Task: Check the sale-to-list ratio of separate dining room in the last 3 years.
Action: Mouse moved to (913, 225)
Screenshot: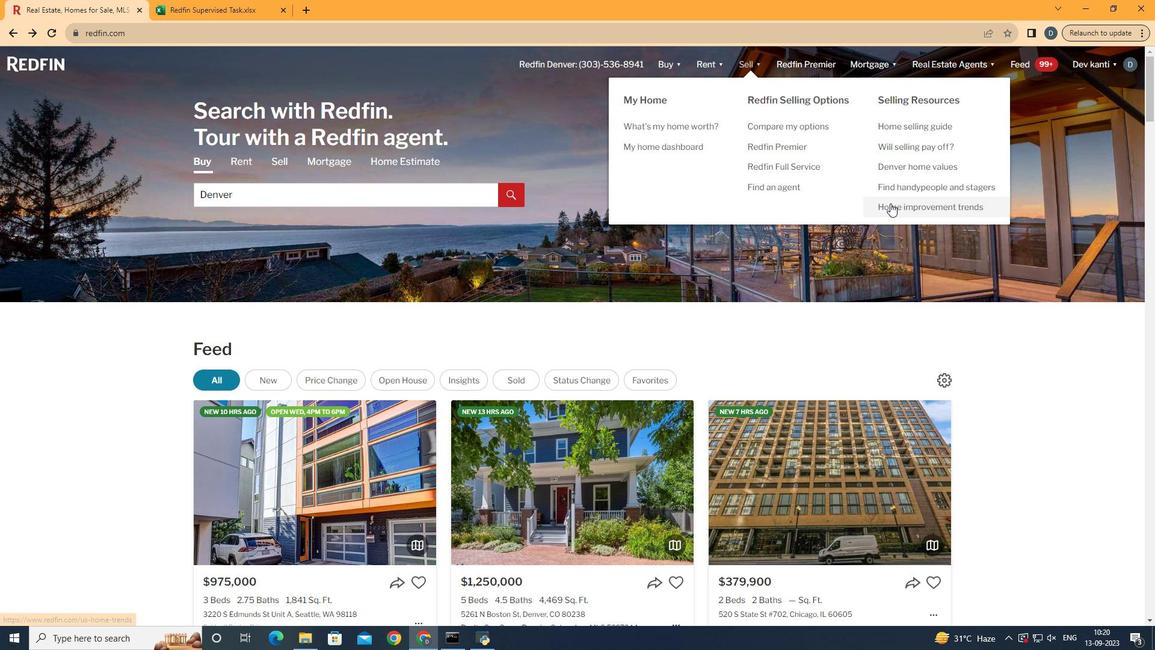 
Action: Mouse pressed left at (913, 225)
Screenshot: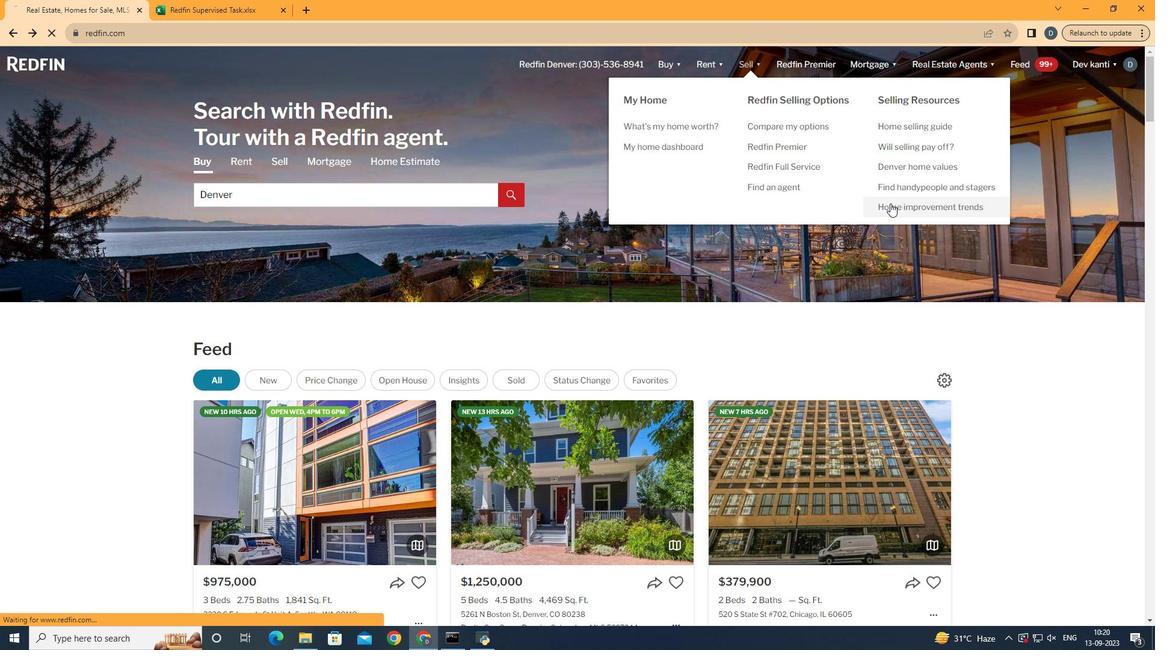 
Action: Mouse moved to (310, 256)
Screenshot: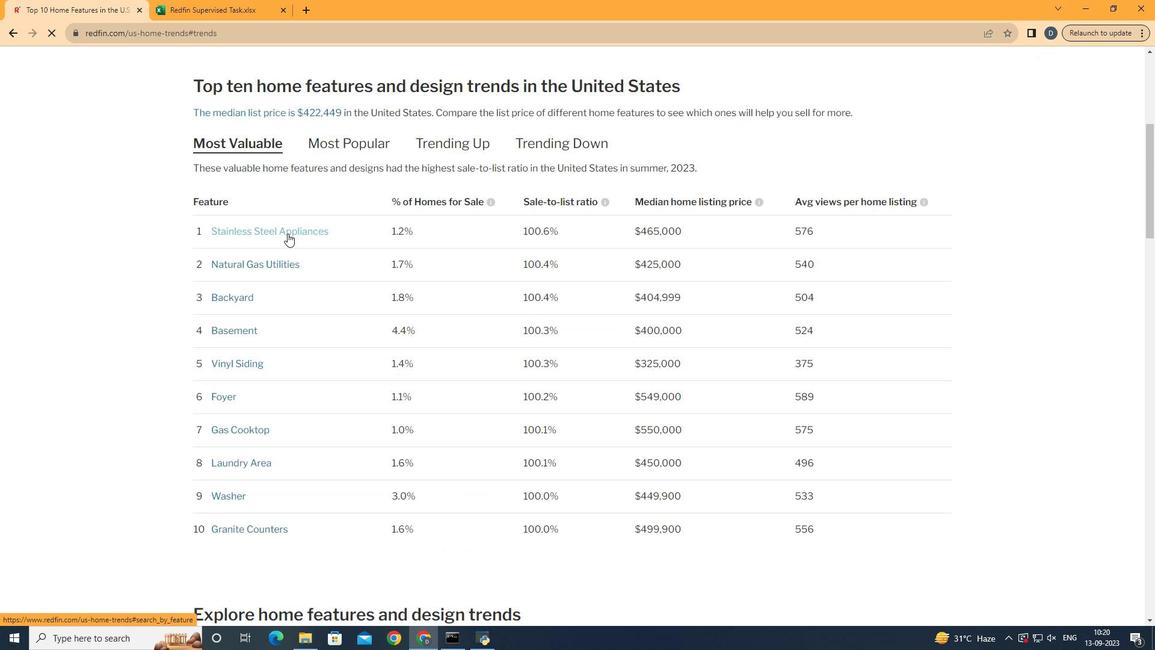 
Action: Mouse pressed left at (310, 256)
Screenshot: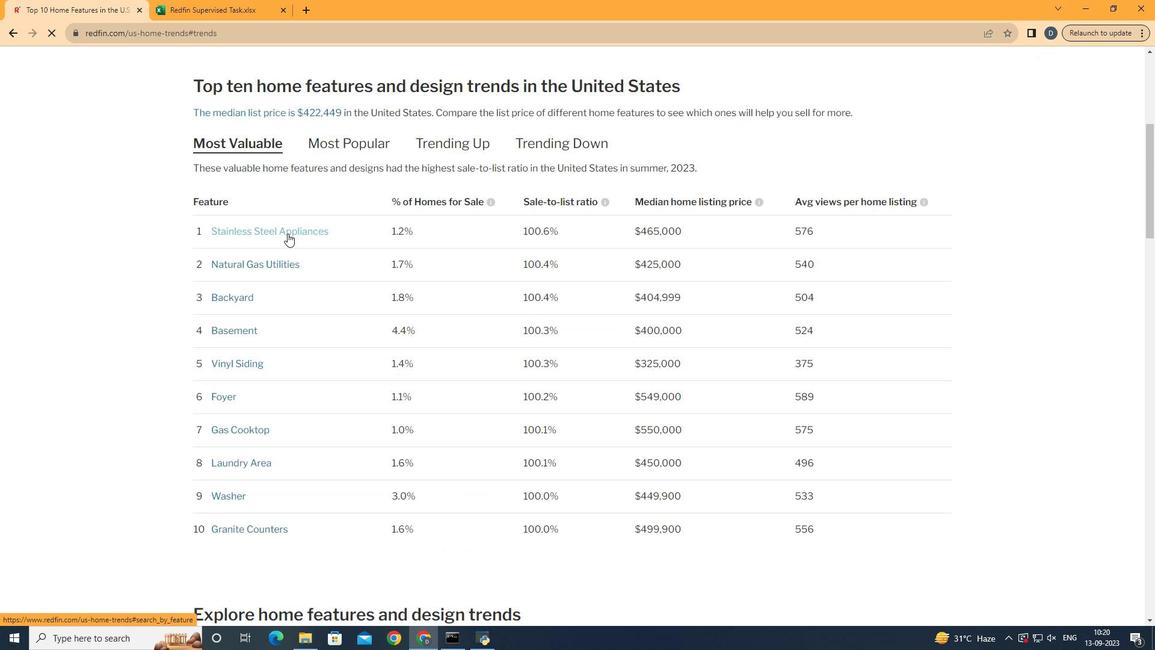 
Action: Mouse moved to (399, 366)
Screenshot: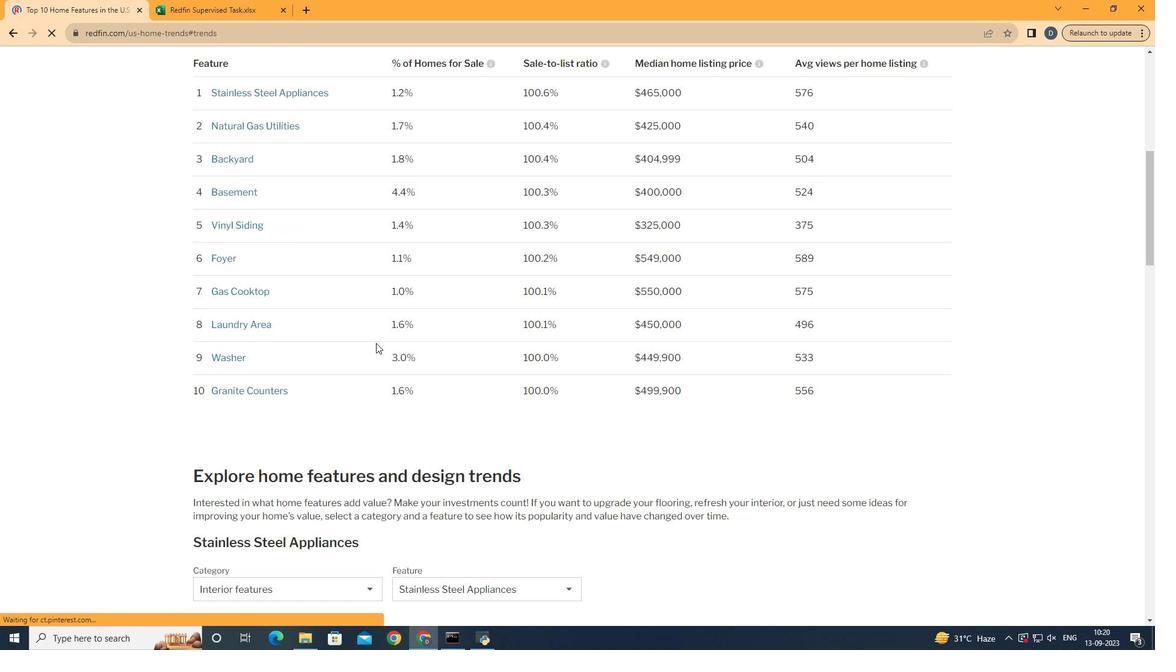
Action: Mouse scrolled (399, 365) with delta (0, 0)
Screenshot: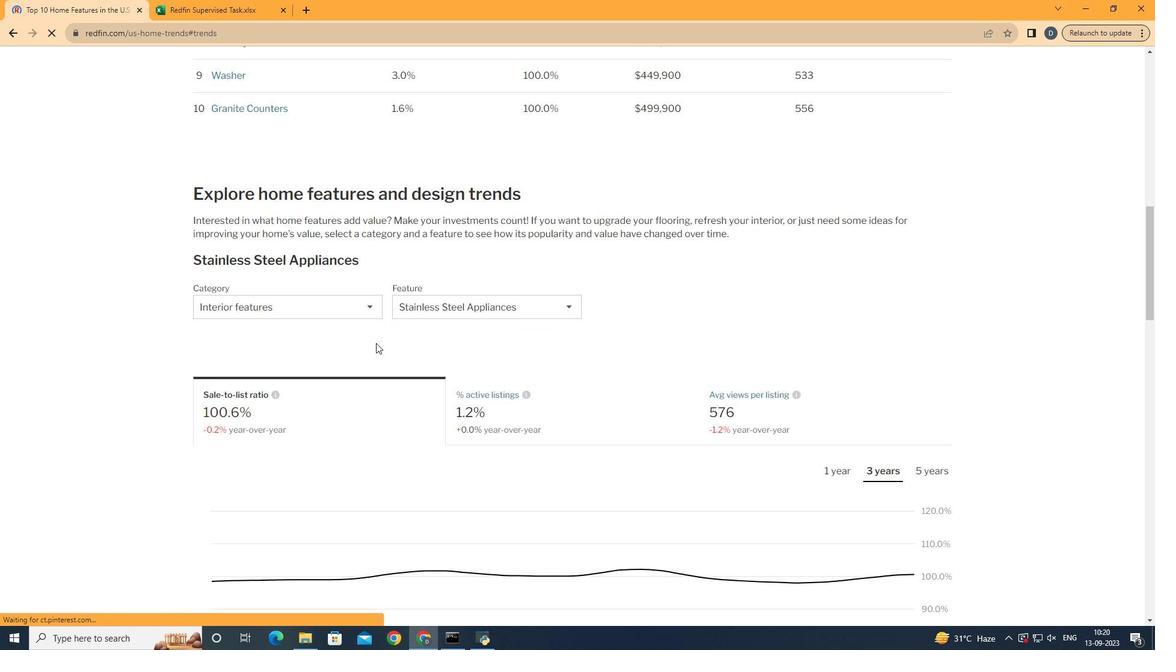 
Action: Mouse scrolled (399, 365) with delta (0, 0)
Screenshot: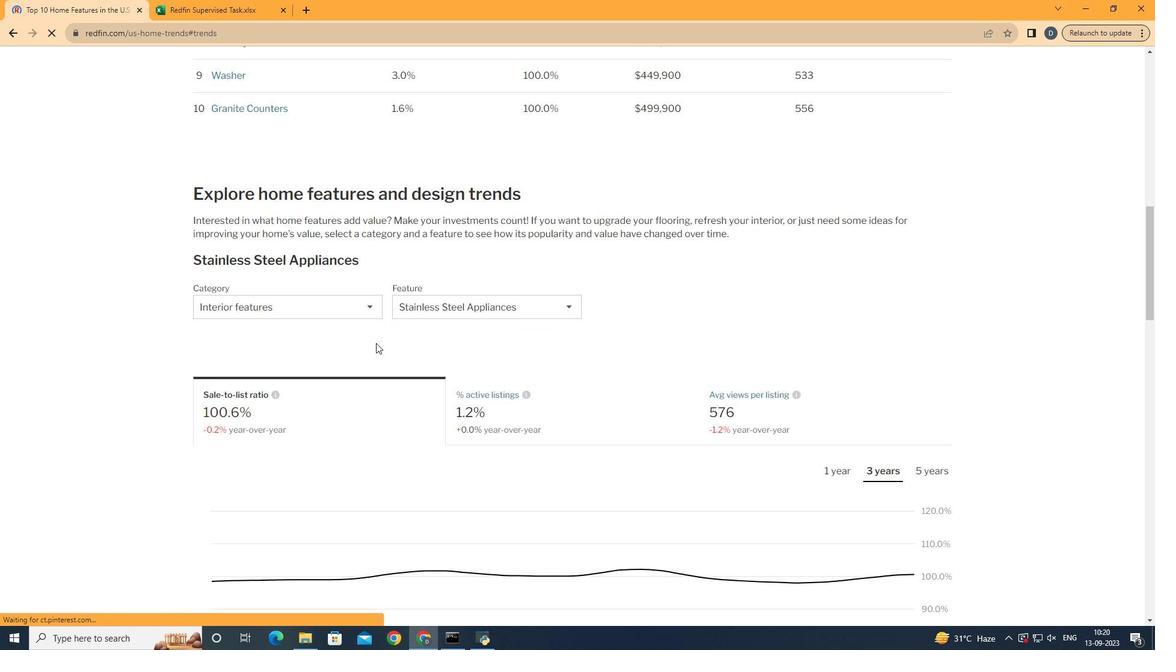 
Action: Mouse scrolled (399, 365) with delta (0, 0)
Screenshot: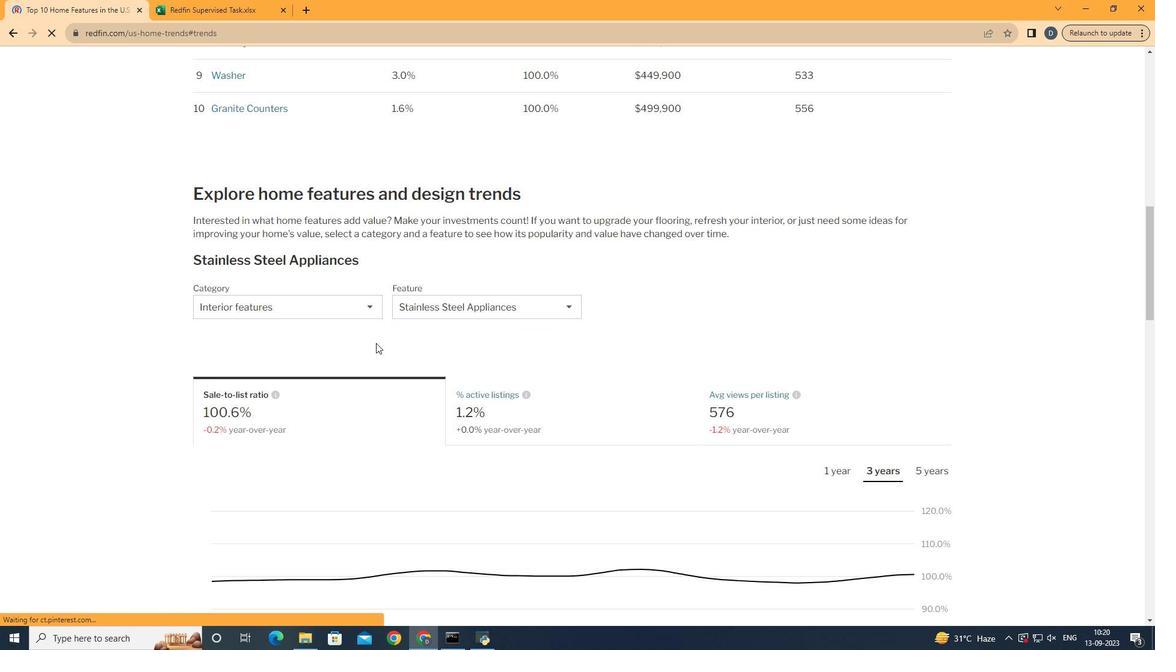 
Action: Mouse scrolled (399, 365) with delta (0, 0)
Screenshot: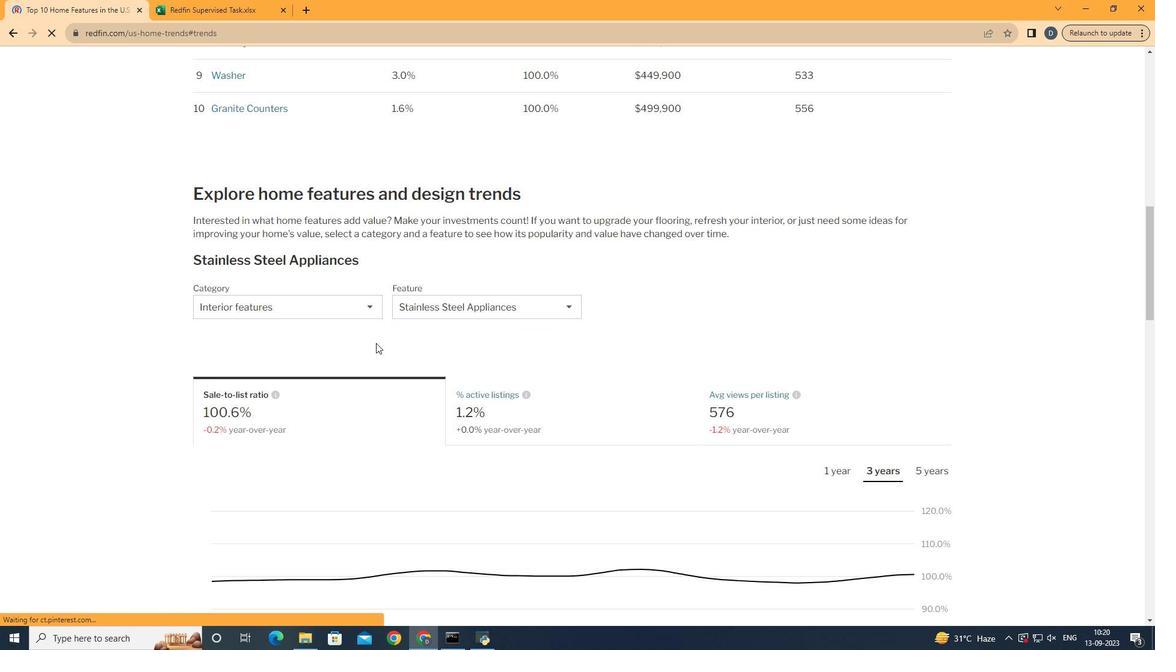 
Action: Mouse scrolled (399, 365) with delta (0, 0)
Screenshot: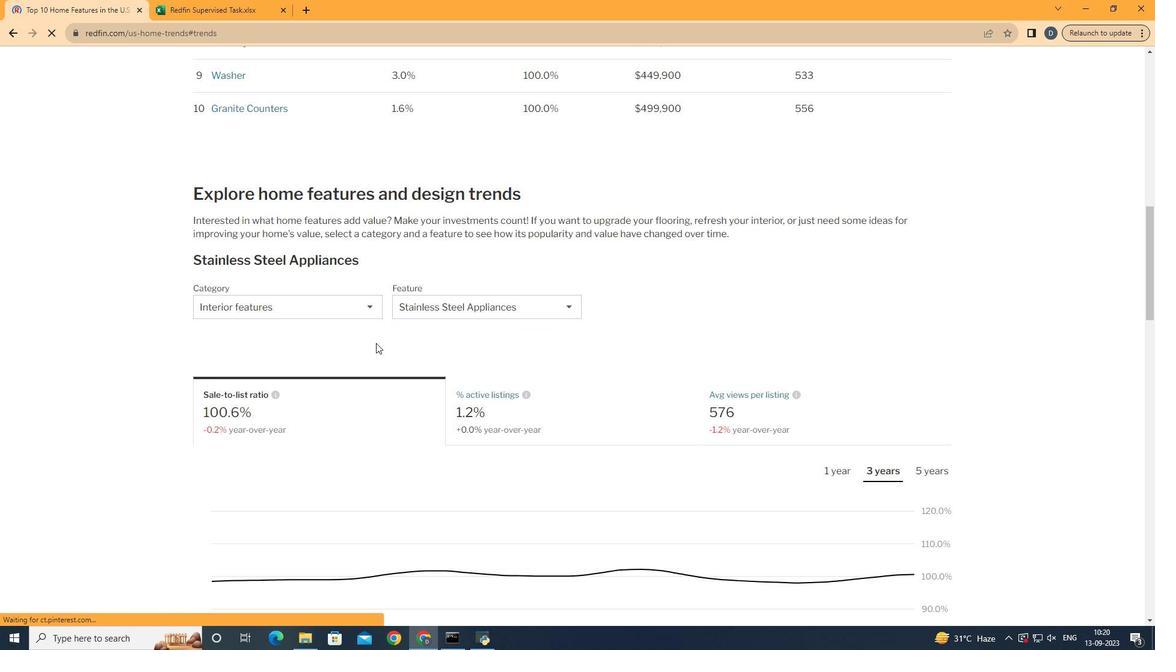
Action: Mouse scrolled (399, 365) with delta (0, 0)
Screenshot: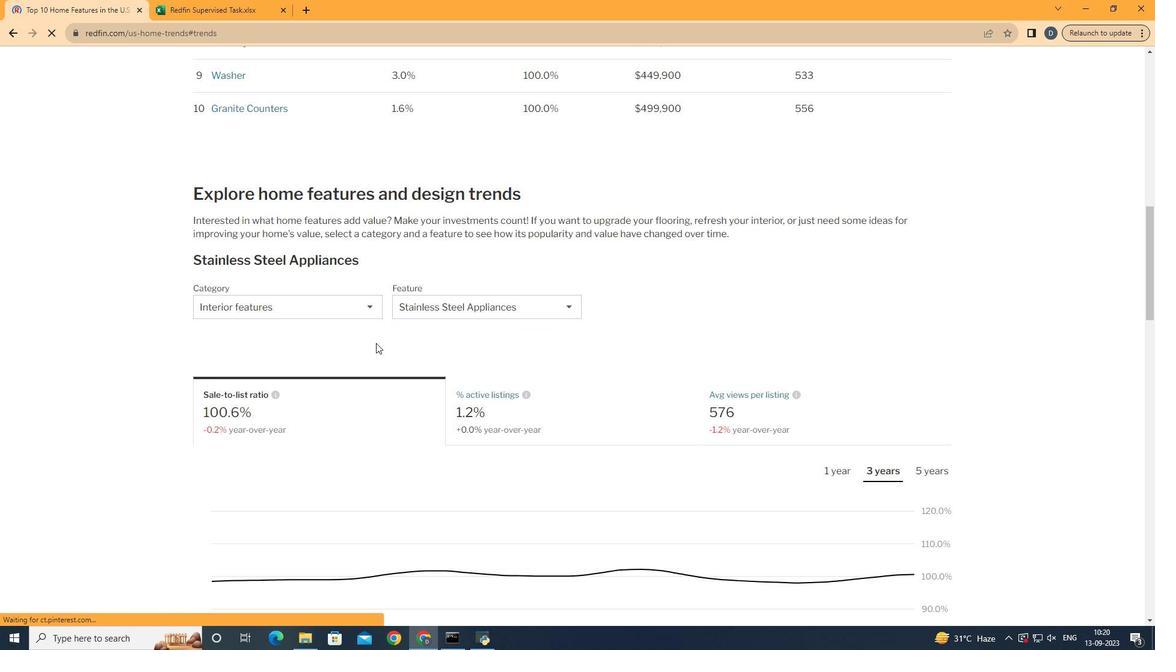 
Action: Mouse scrolled (399, 365) with delta (0, 0)
Screenshot: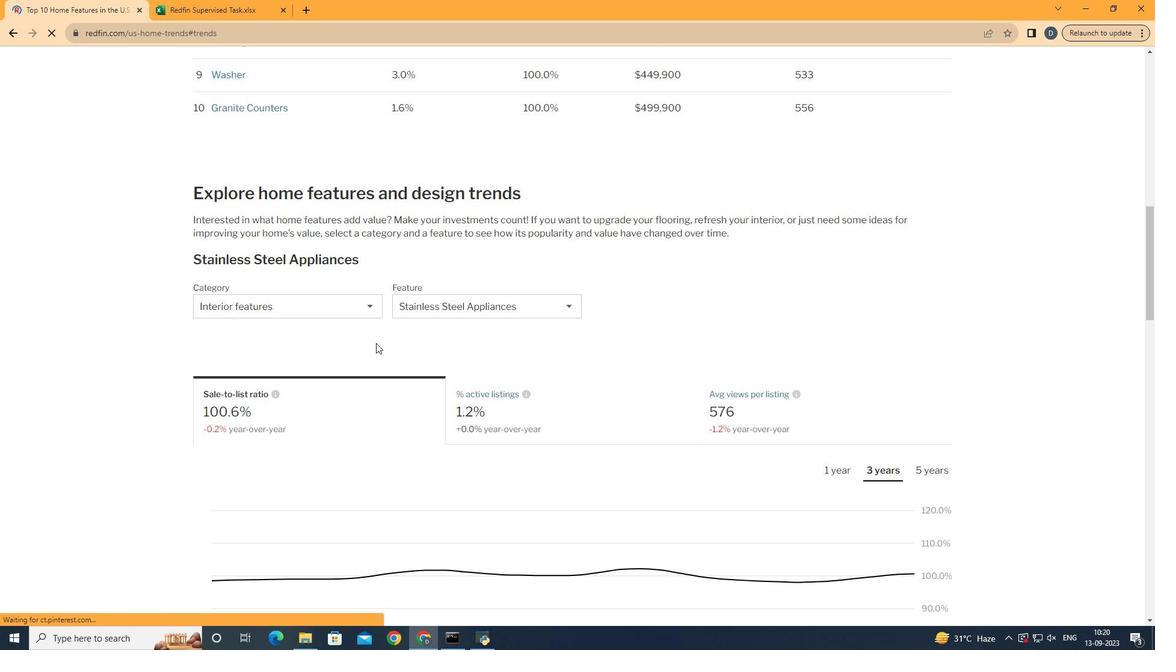 
Action: Mouse moved to (362, 324)
Screenshot: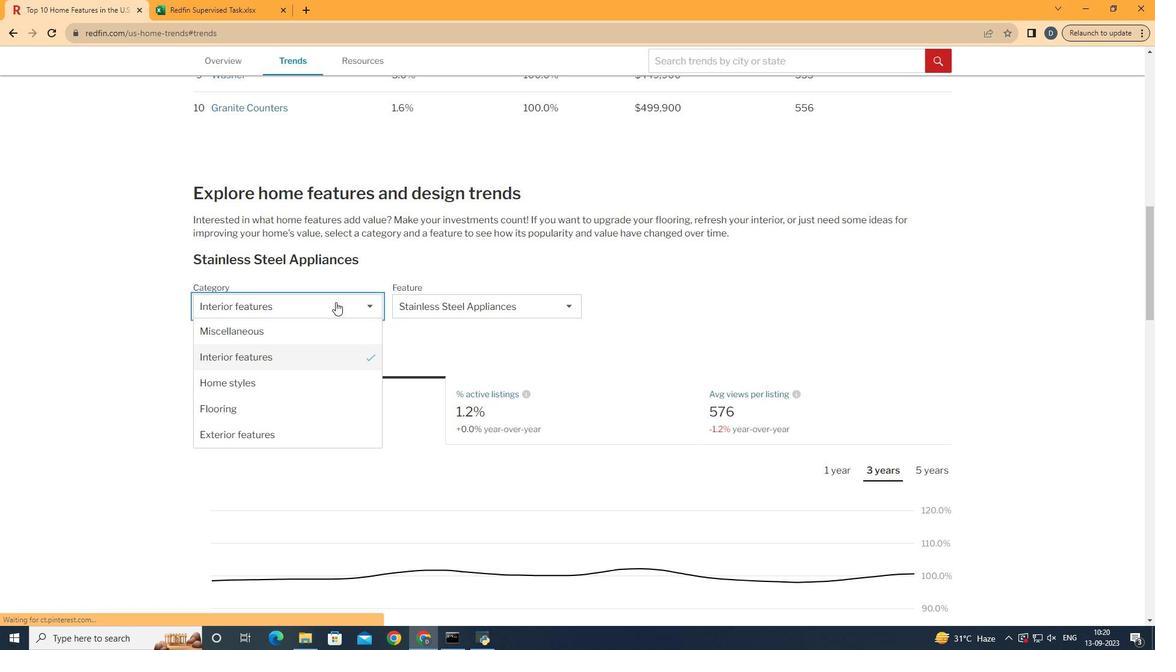 
Action: Mouse pressed left at (362, 324)
Screenshot: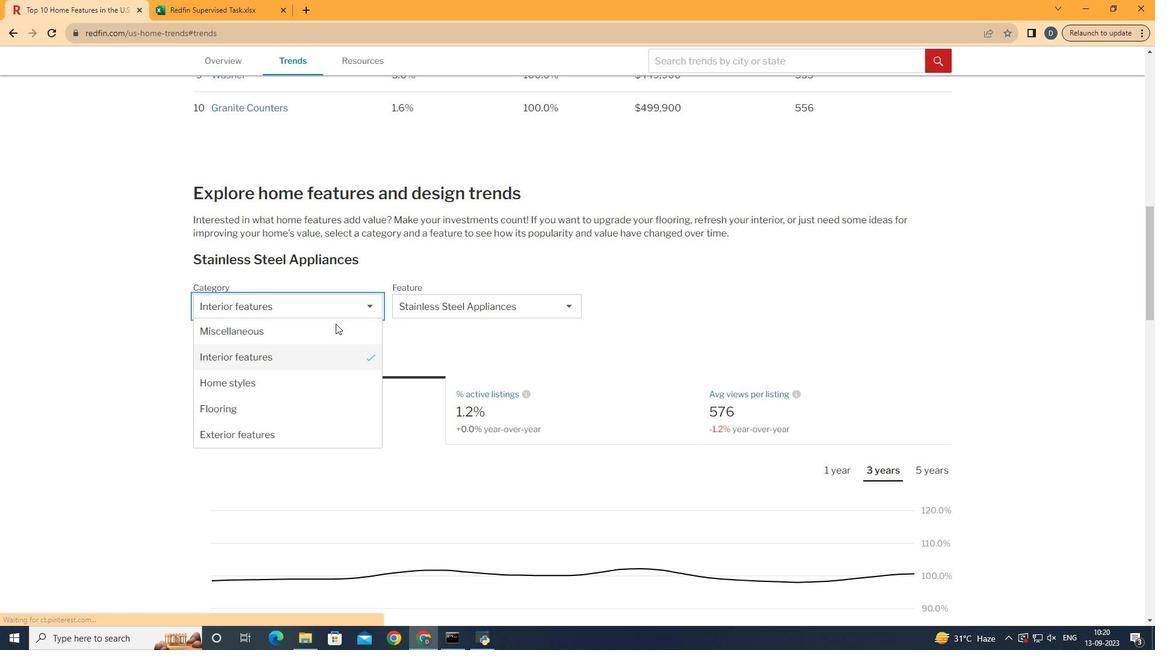 
Action: Mouse moved to (358, 375)
Screenshot: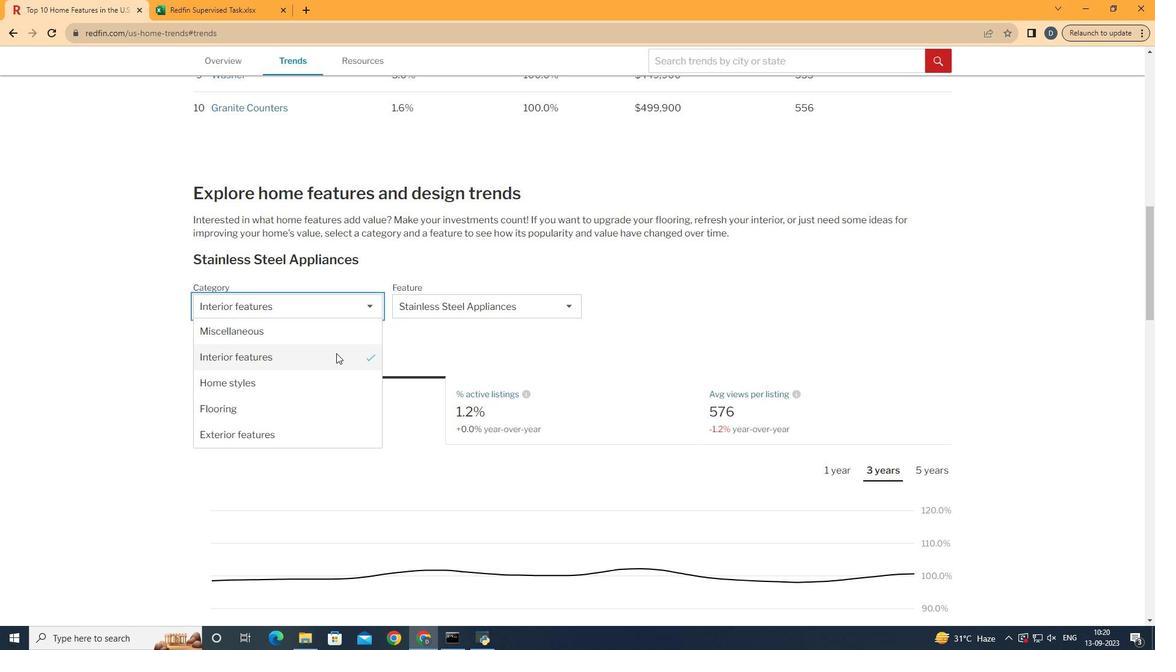 
Action: Mouse pressed left at (358, 375)
Screenshot: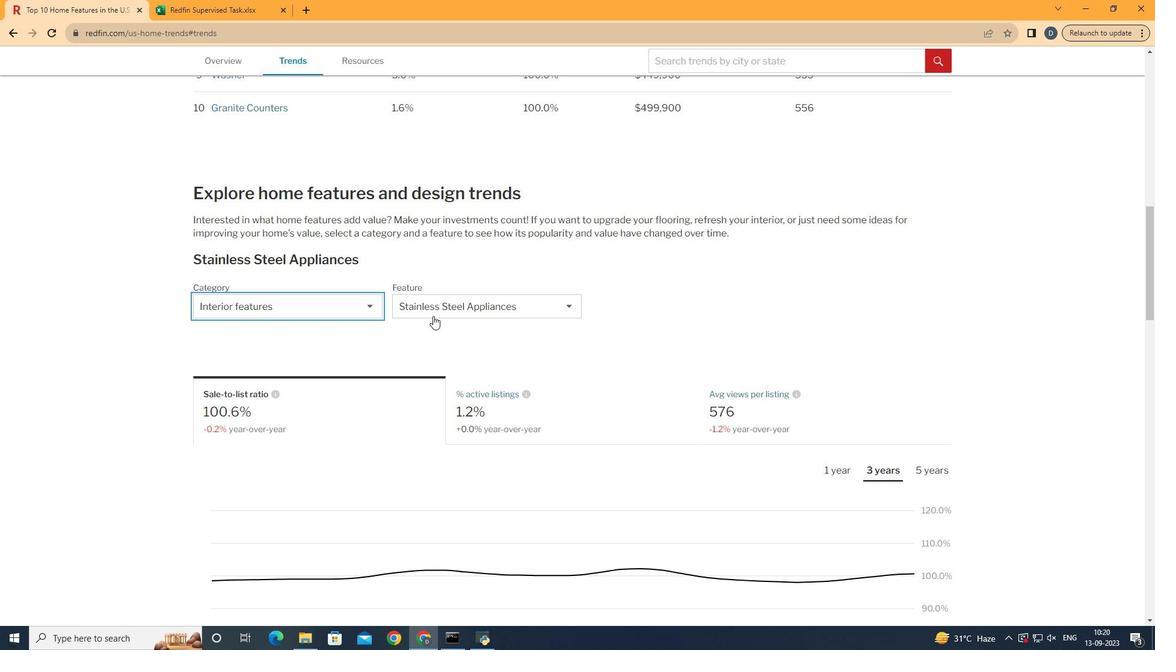 
Action: Mouse moved to (469, 331)
Screenshot: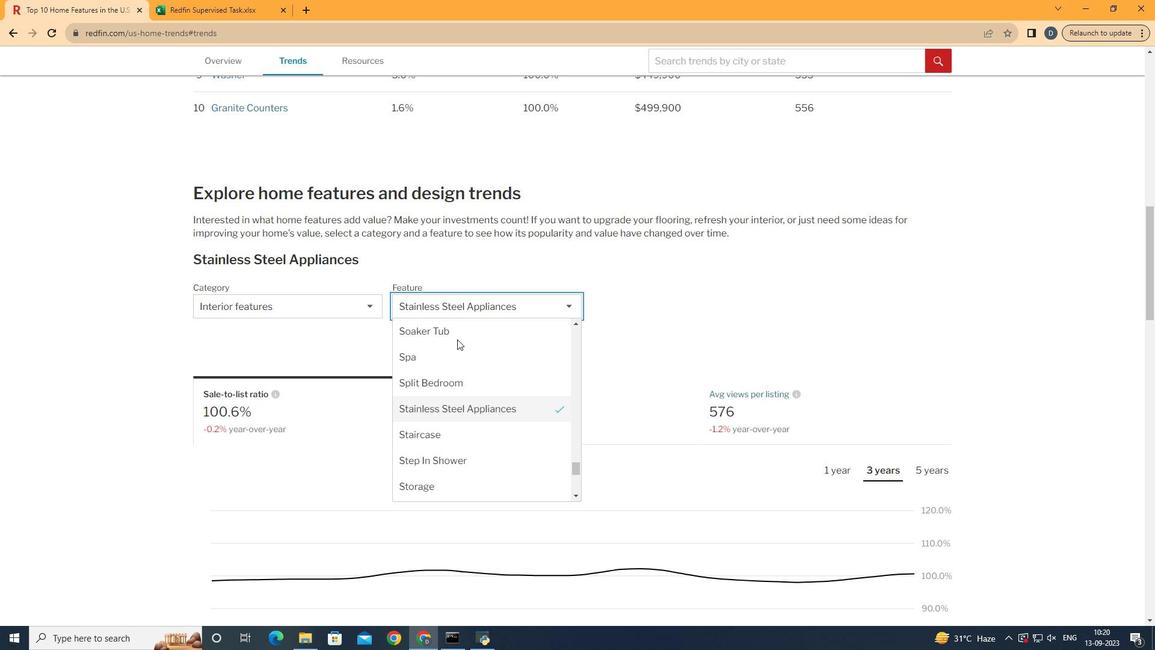 
Action: Mouse pressed left at (469, 331)
Screenshot: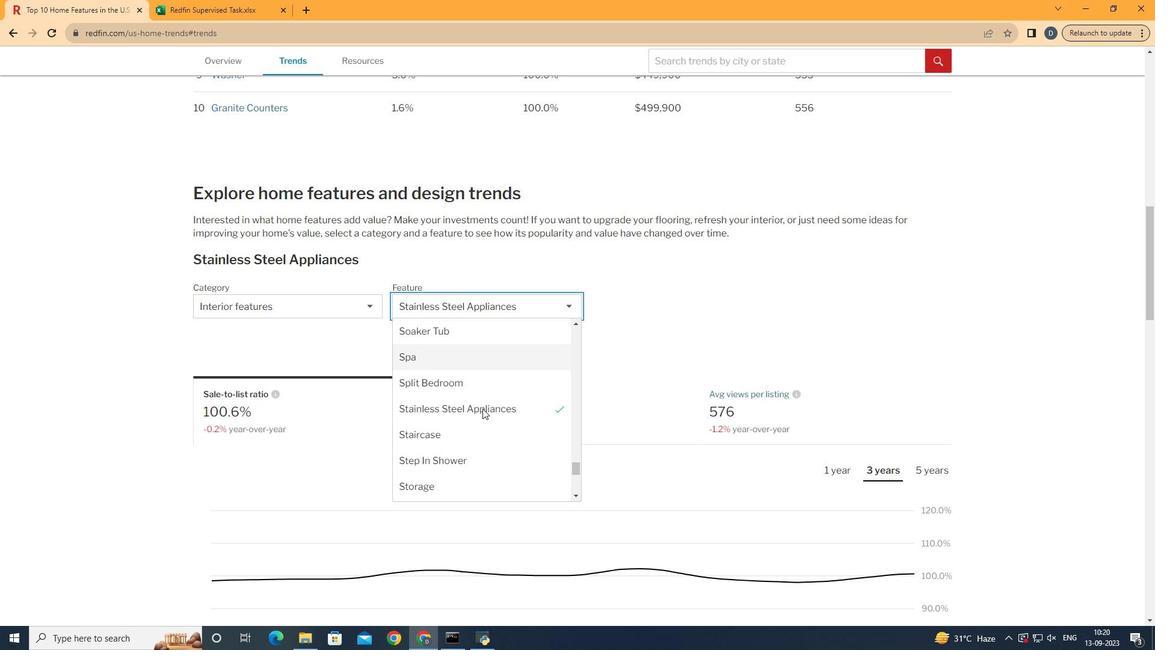 
Action: Mouse moved to (515, 458)
Screenshot: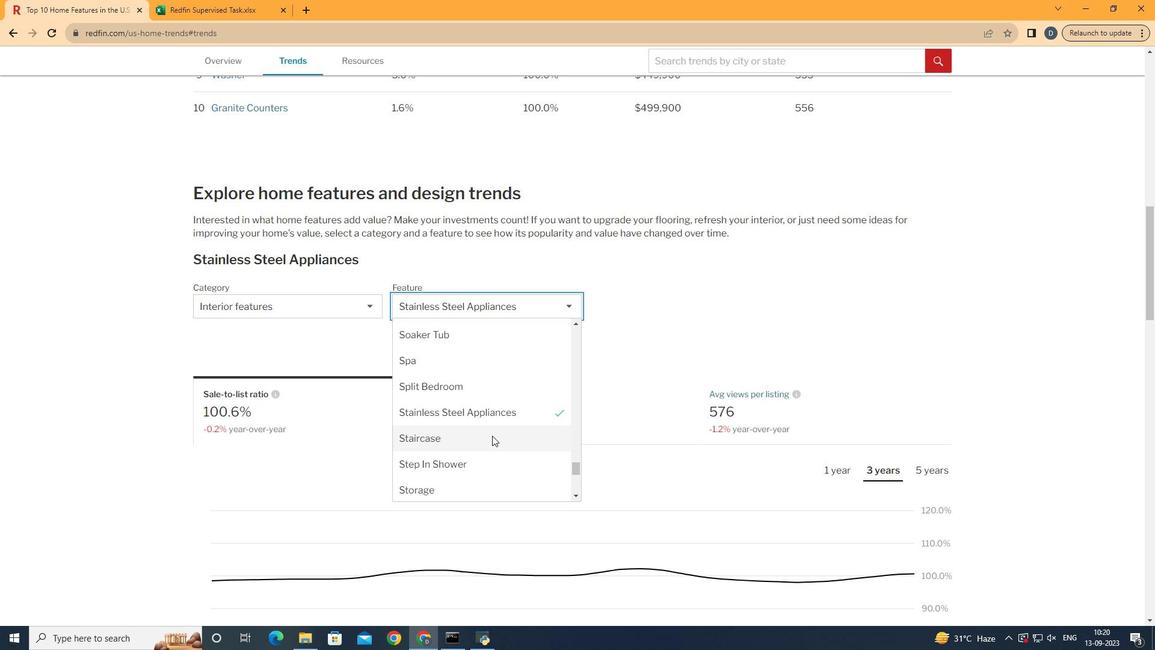 
Action: Mouse scrolled (515, 459) with delta (0, 0)
Screenshot: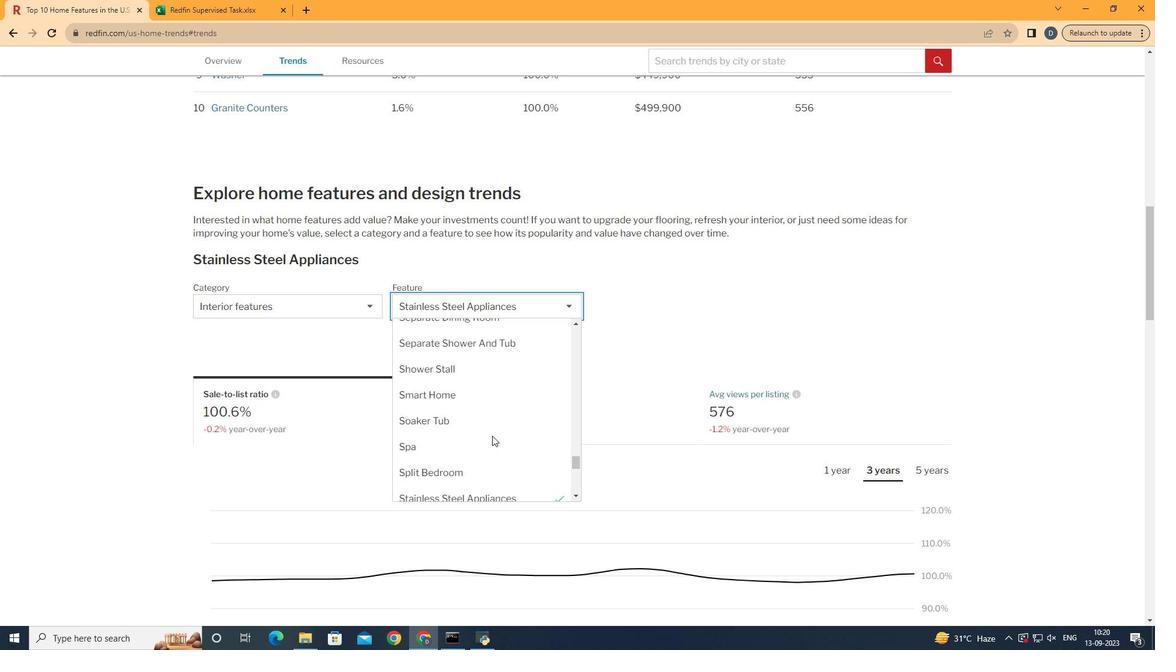 
Action: Mouse scrolled (515, 459) with delta (0, 0)
Screenshot: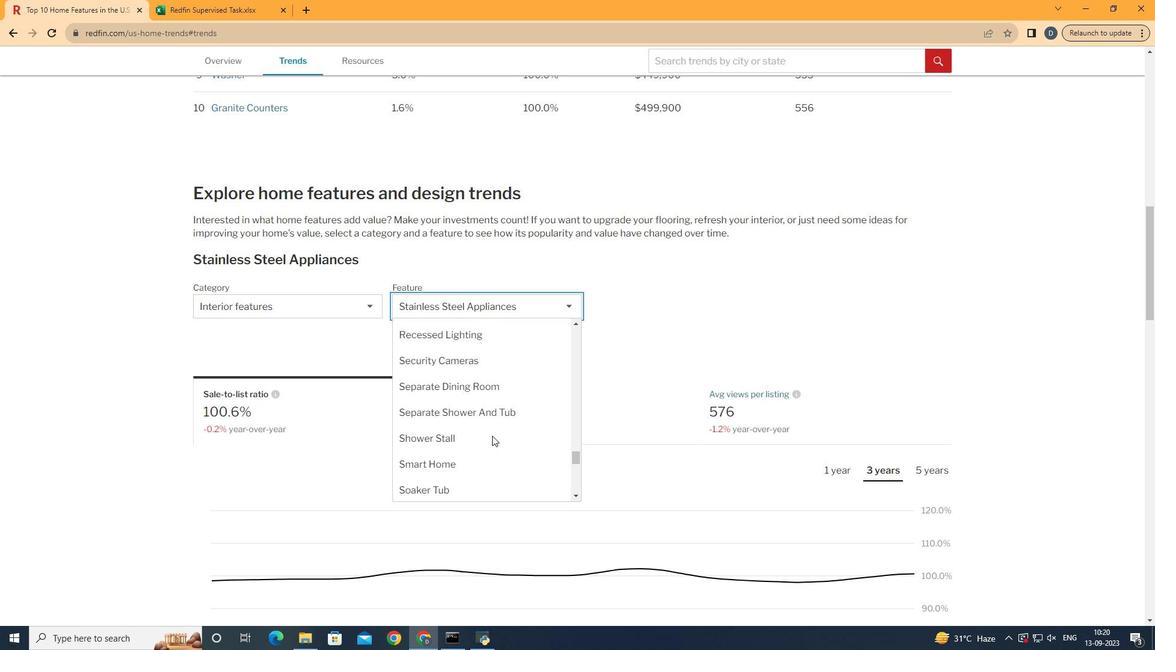
Action: Mouse scrolled (515, 459) with delta (0, 0)
Screenshot: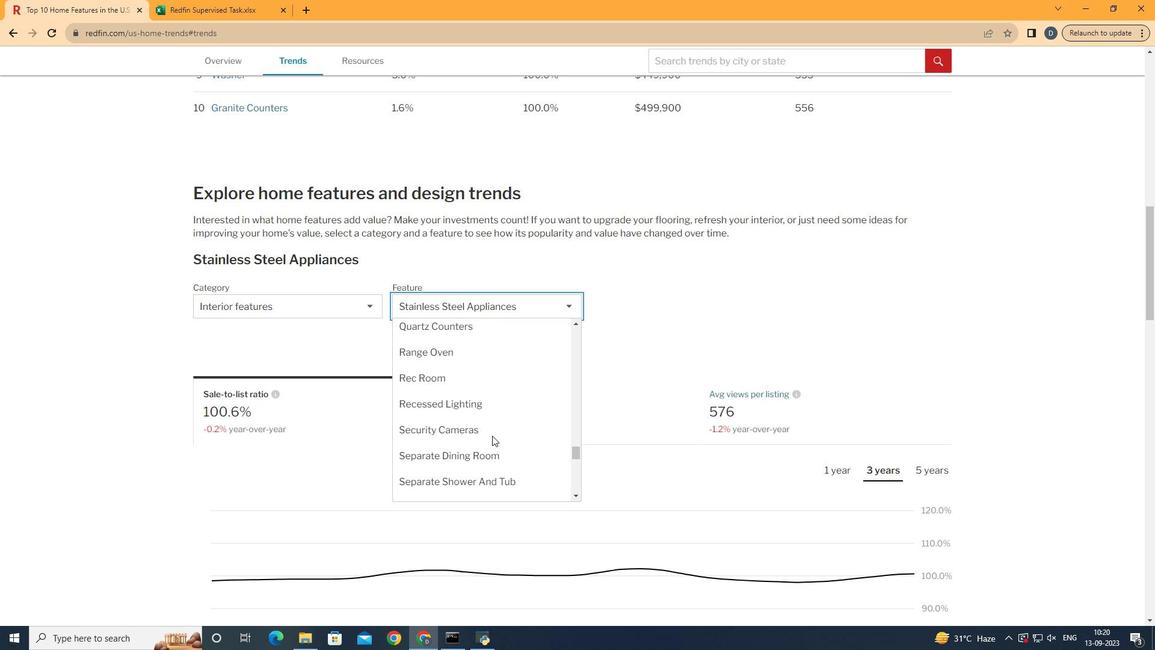 
Action: Mouse scrolled (515, 459) with delta (0, 0)
Screenshot: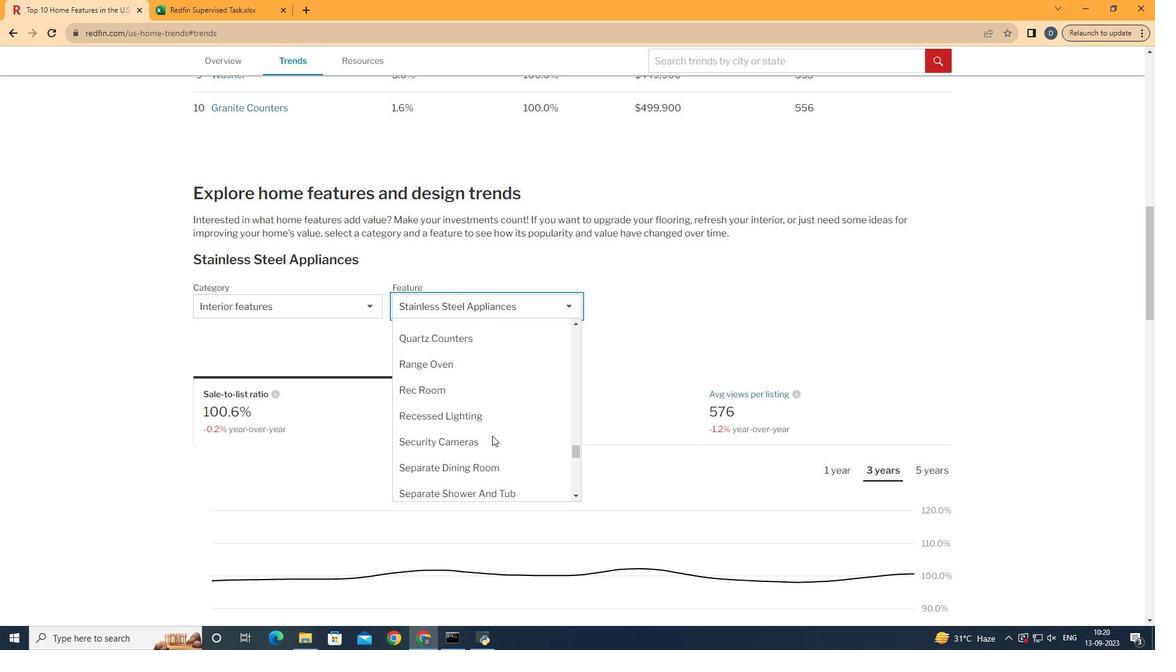 
Action: Mouse moved to (532, 490)
Screenshot: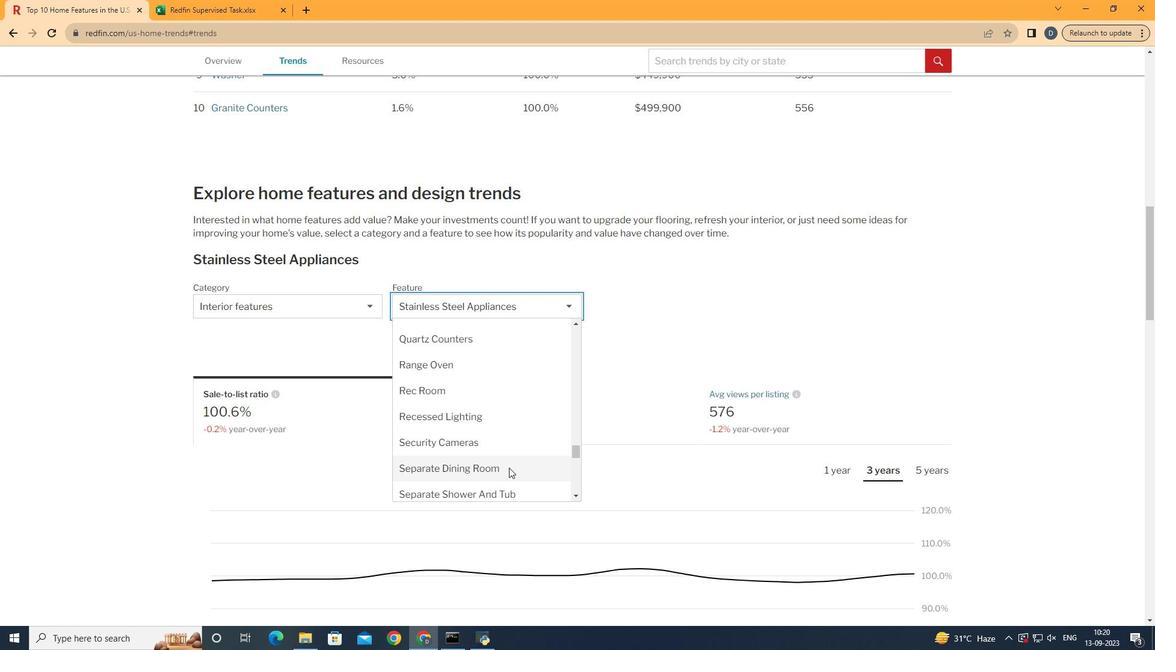 
Action: Mouse pressed left at (532, 490)
Screenshot: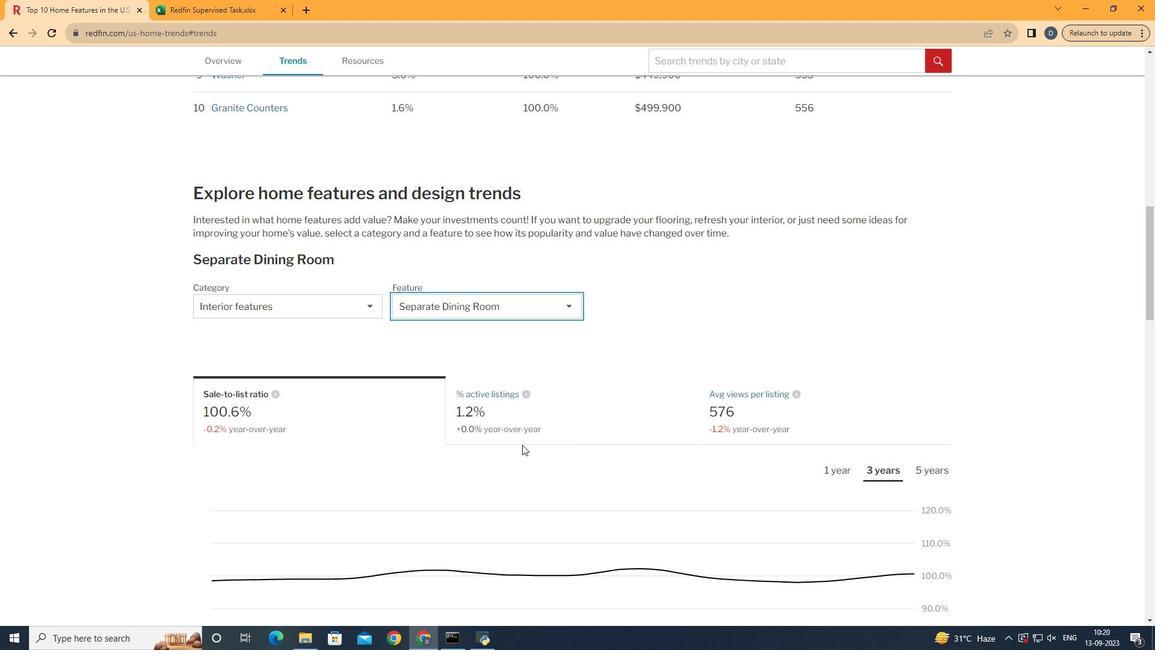 
Action: Mouse moved to (380, 437)
Screenshot: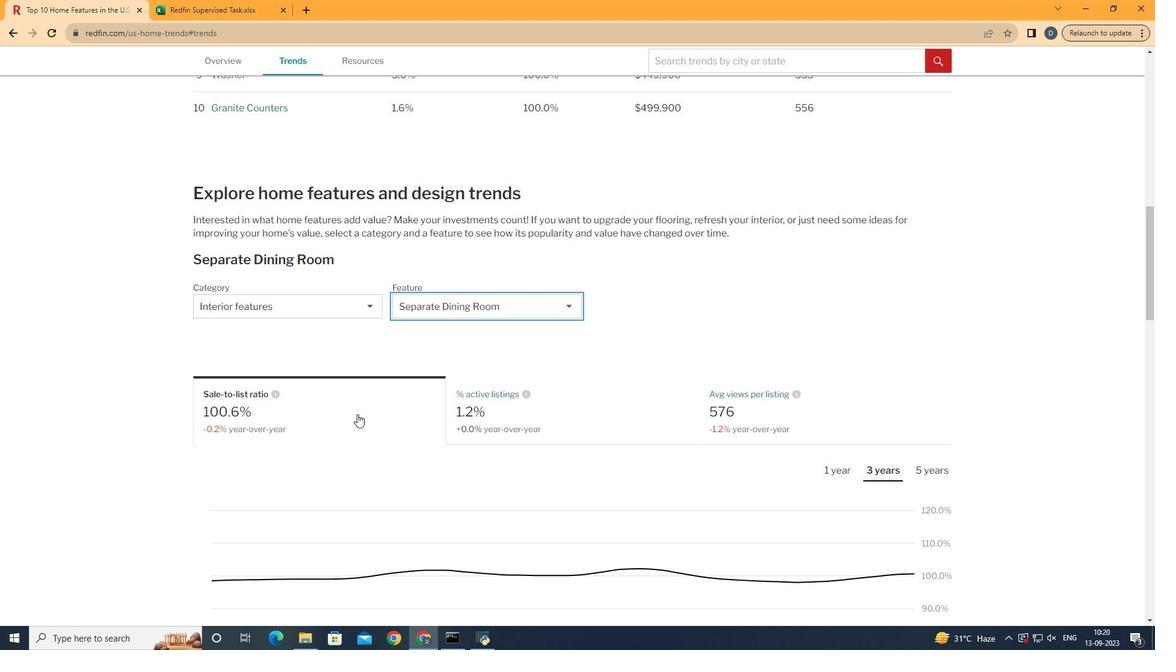 
Action: Mouse pressed left at (380, 437)
Screenshot: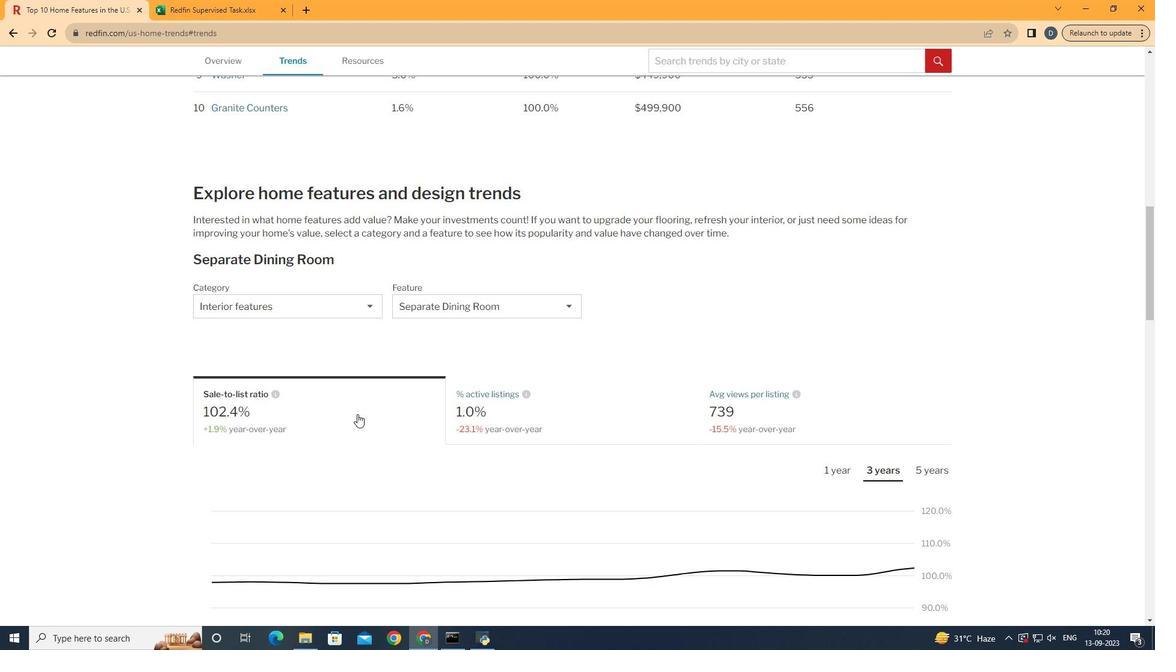 
Action: Mouse scrolled (380, 436) with delta (0, 0)
Screenshot: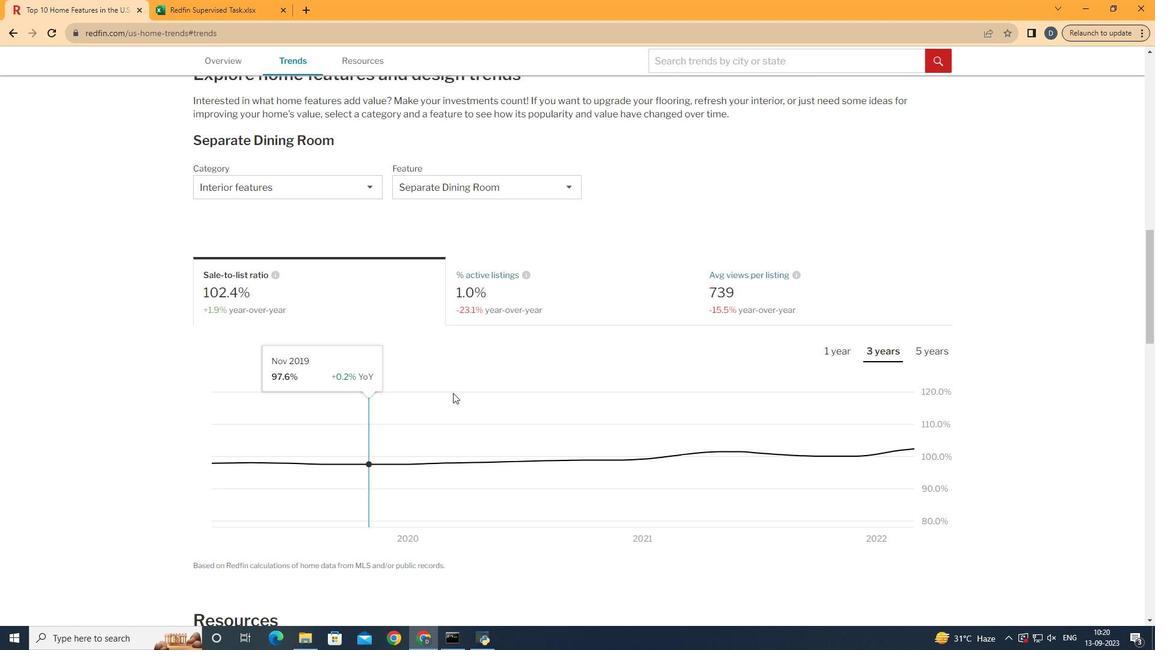 
Action: Mouse scrolled (380, 436) with delta (0, 0)
Screenshot: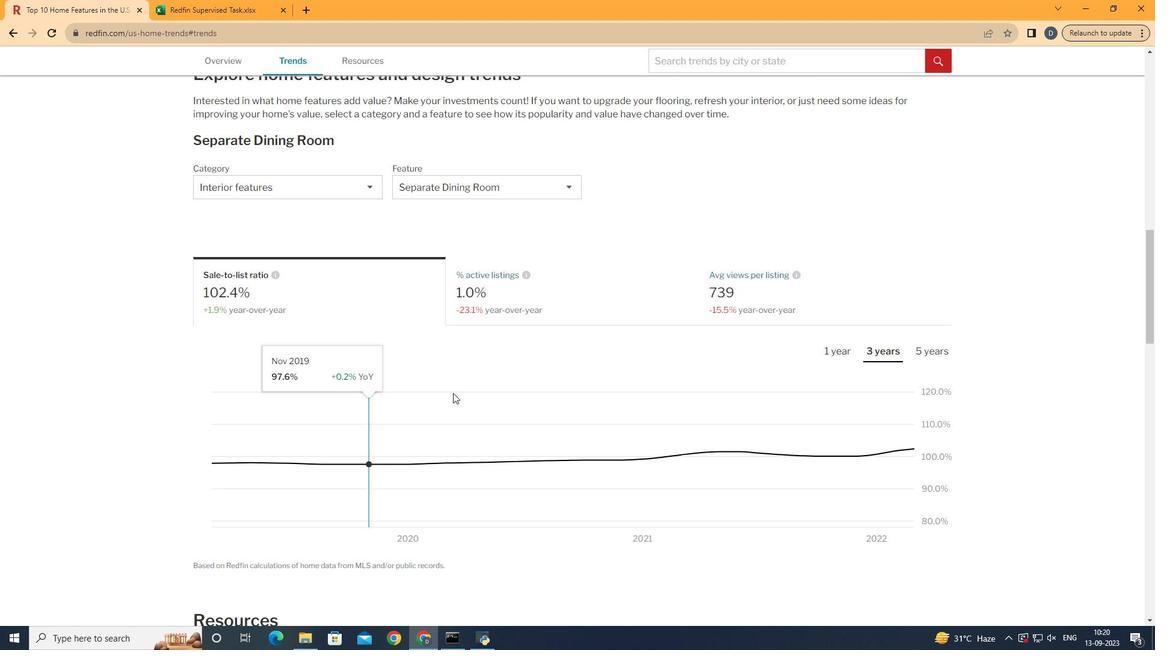 
Action: Mouse moved to (906, 362)
Screenshot: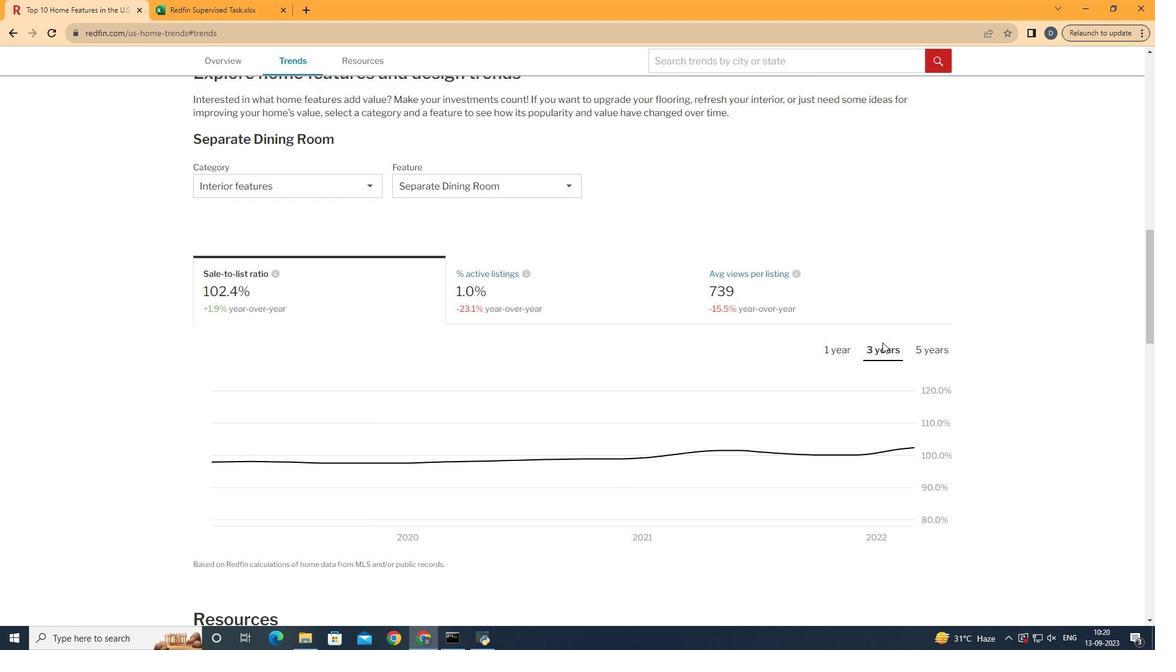 
Action: Mouse pressed left at (906, 362)
Screenshot: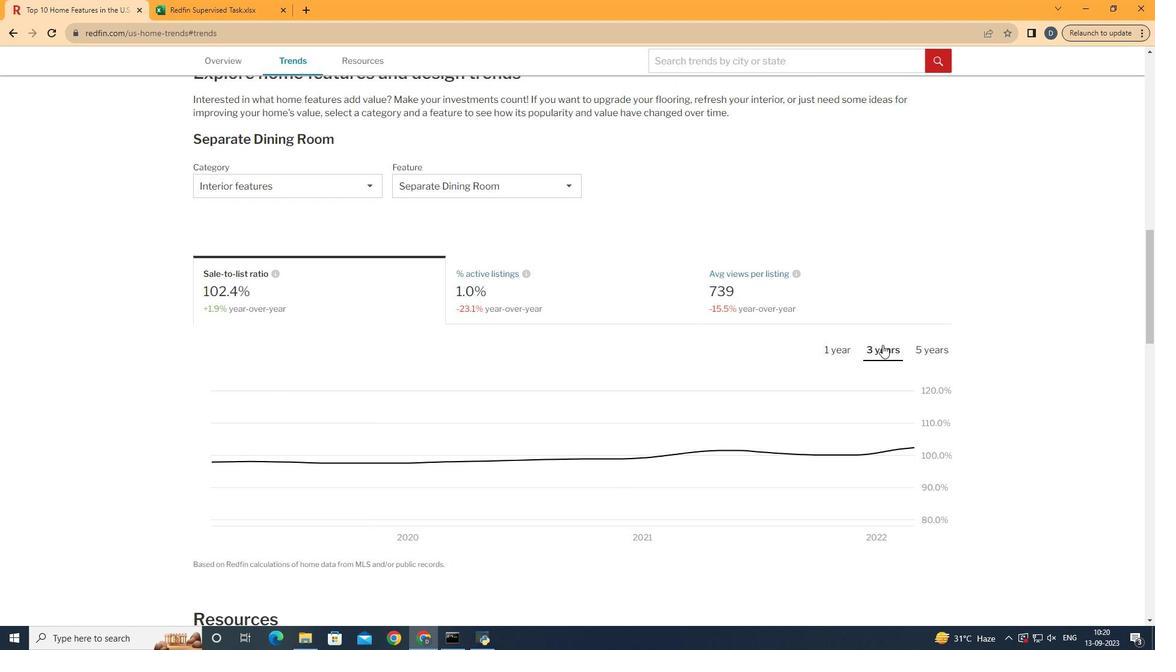 
Action: Mouse moved to (906, 368)
Screenshot: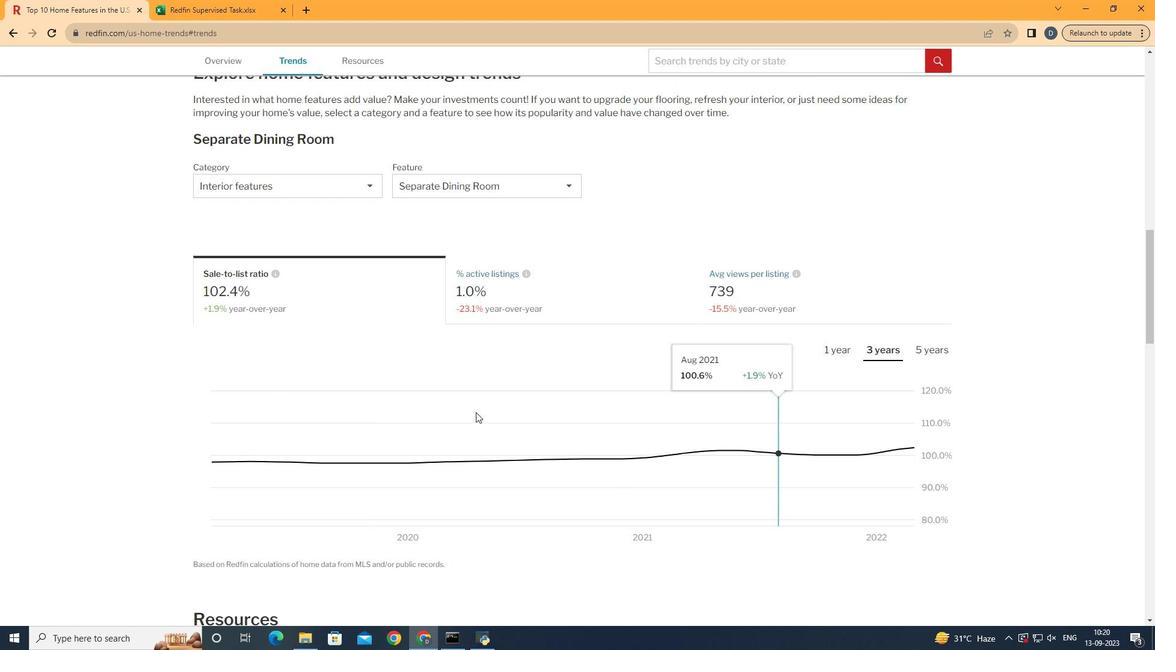 
Action: Mouse pressed left at (906, 368)
Screenshot: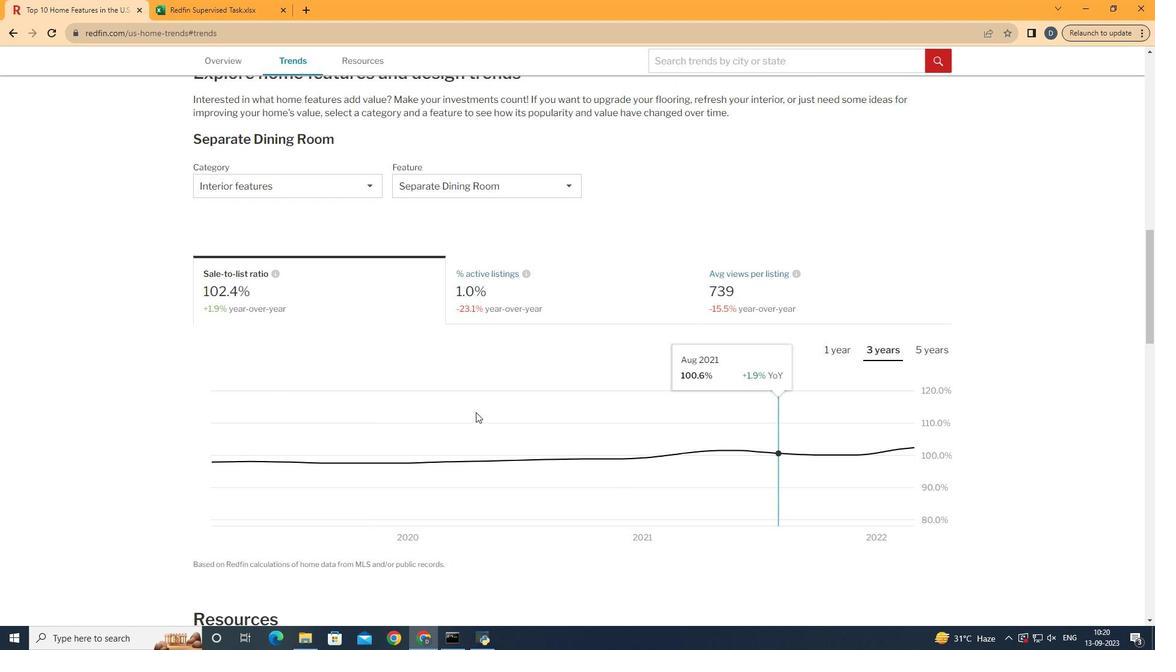 
Action: Mouse moved to (934, 481)
Screenshot: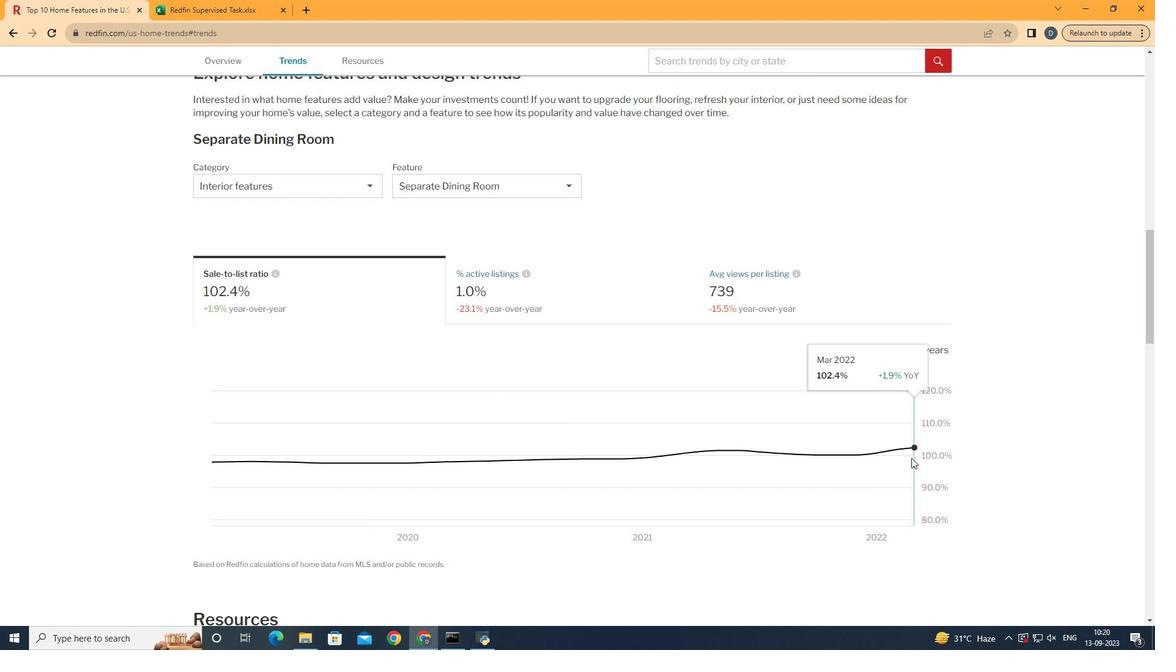 
